 Task: Update the home feature of the saved search to have a view.
Action: Mouse moved to (448, 333)
Screenshot: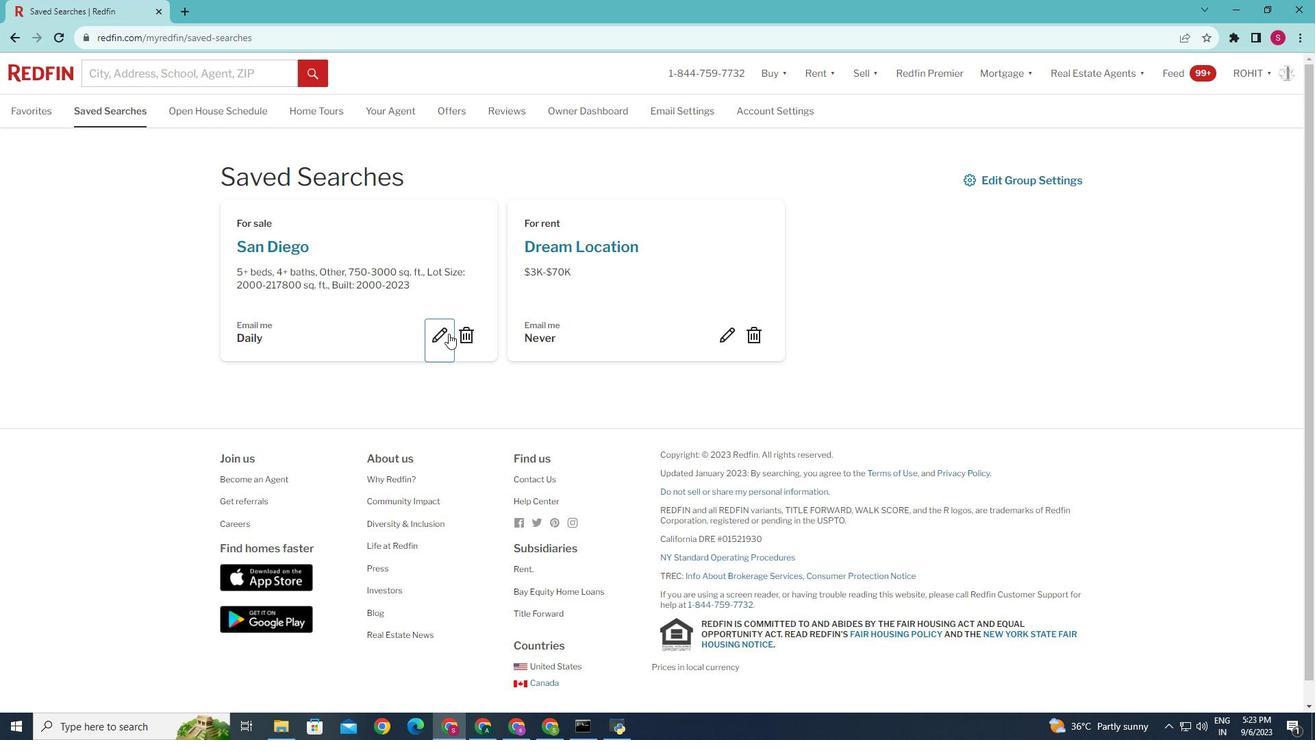 
Action: Mouse pressed left at (448, 333)
Screenshot: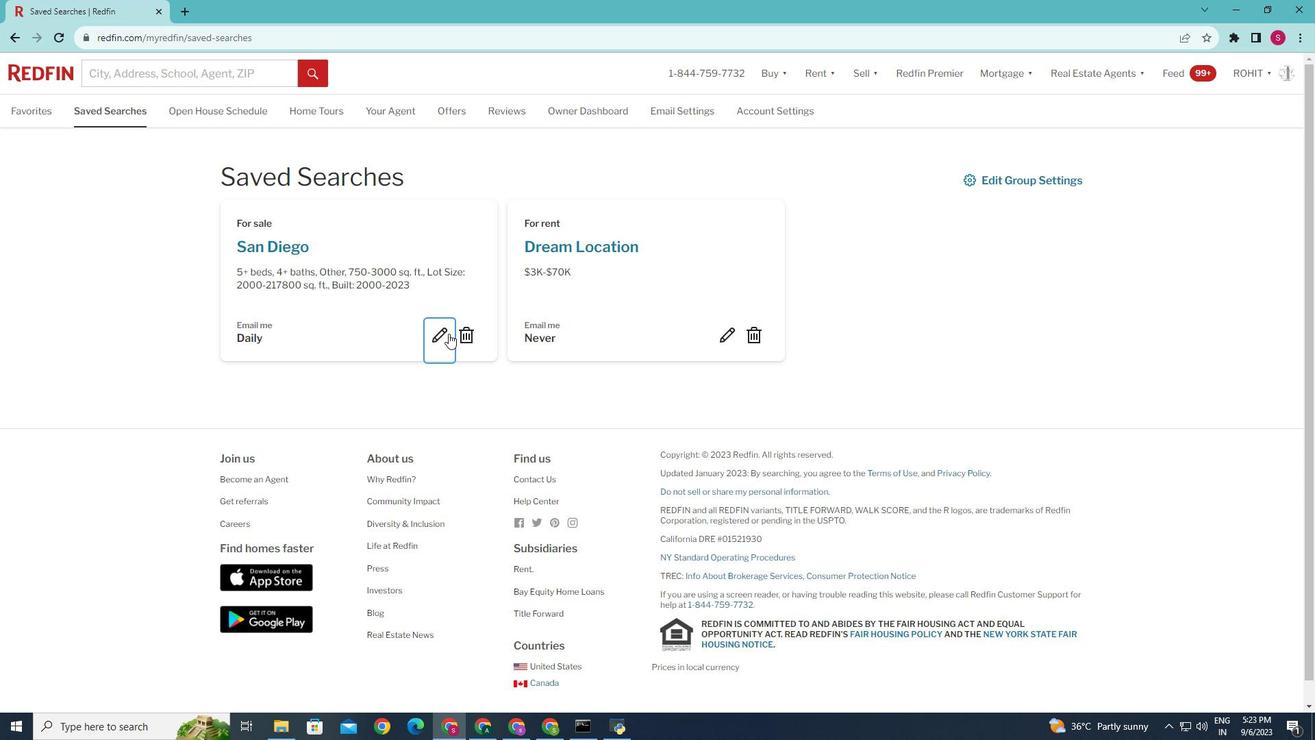 
Action: Mouse moved to (454, 377)
Screenshot: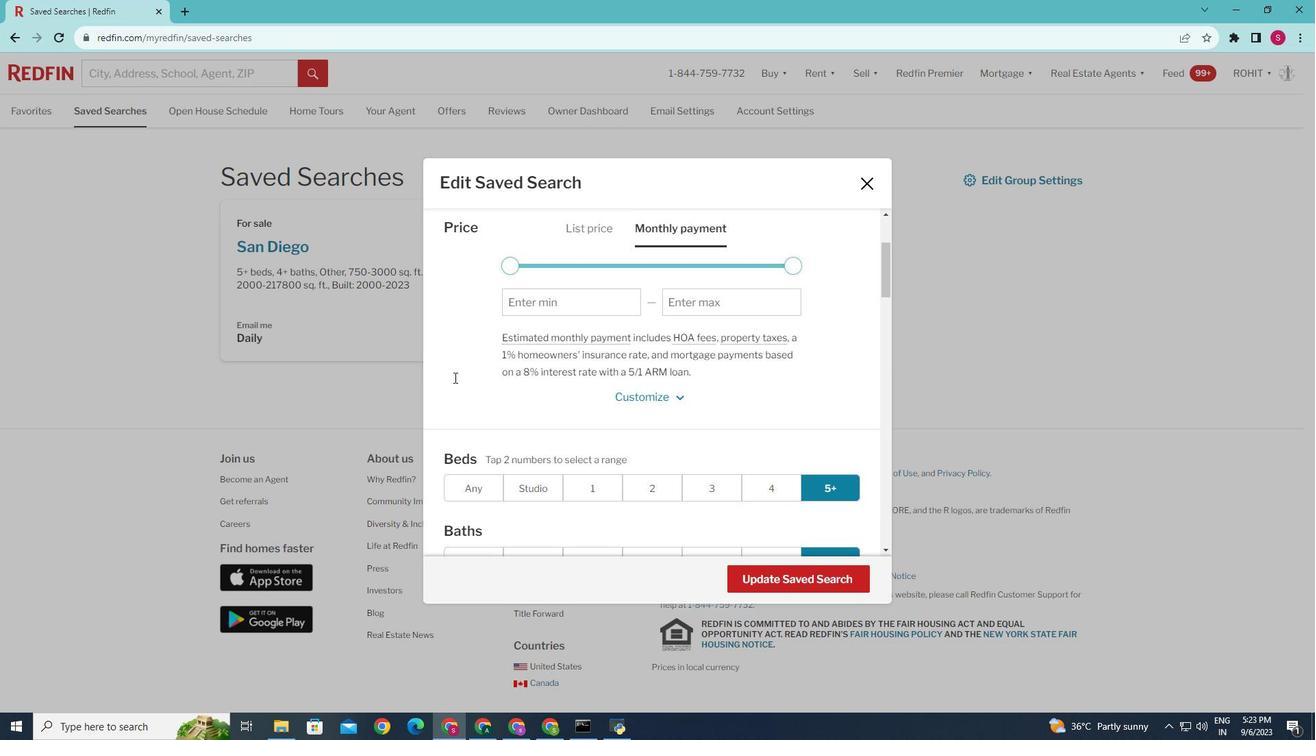 
Action: Mouse scrolled (454, 376) with delta (0, 0)
Screenshot: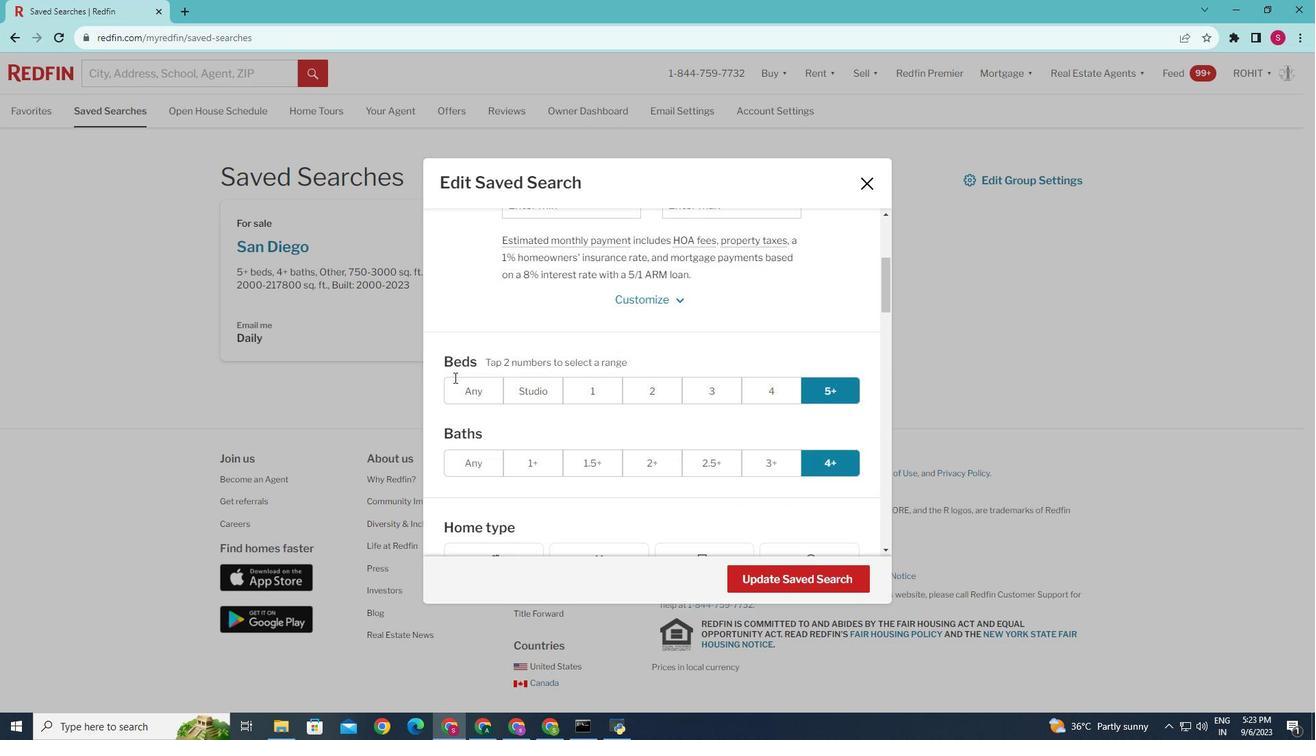 
Action: Mouse scrolled (454, 376) with delta (0, 0)
Screenshot: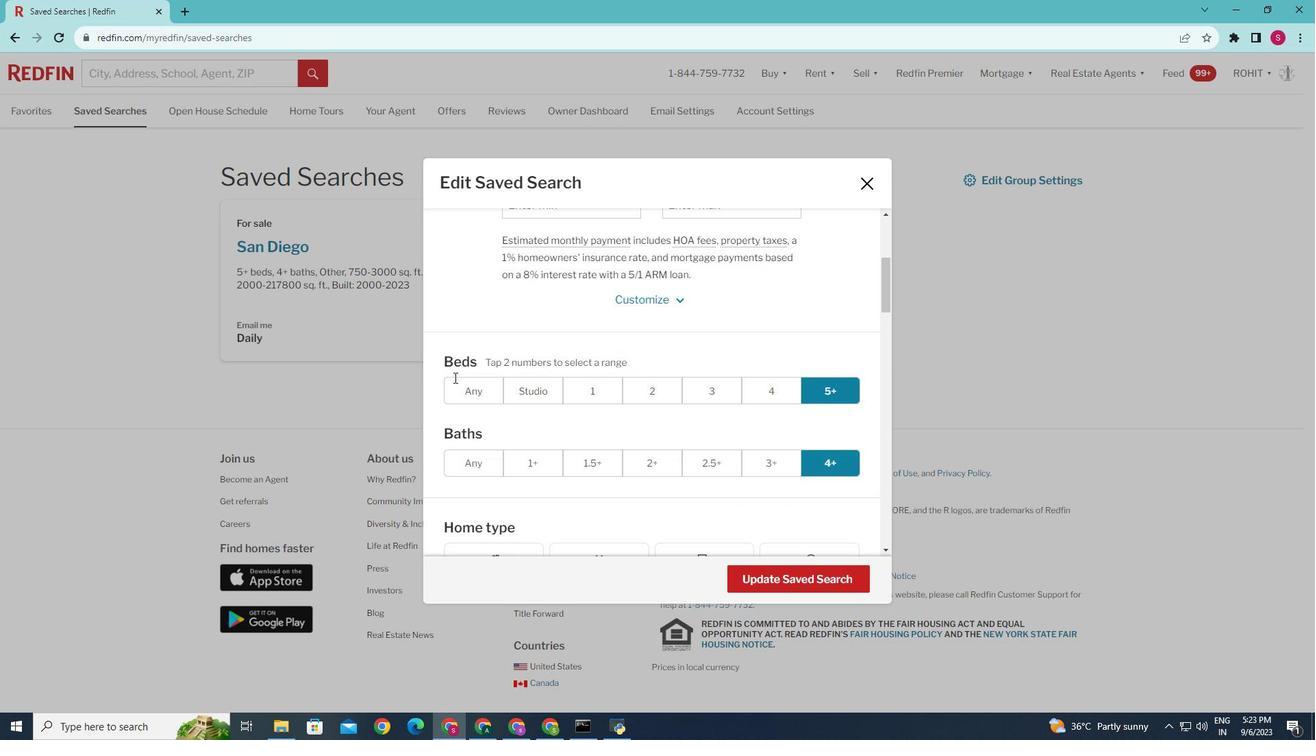 
Action: Mouse scrolled (454, 376) with delta (0, 0)
Screenshot: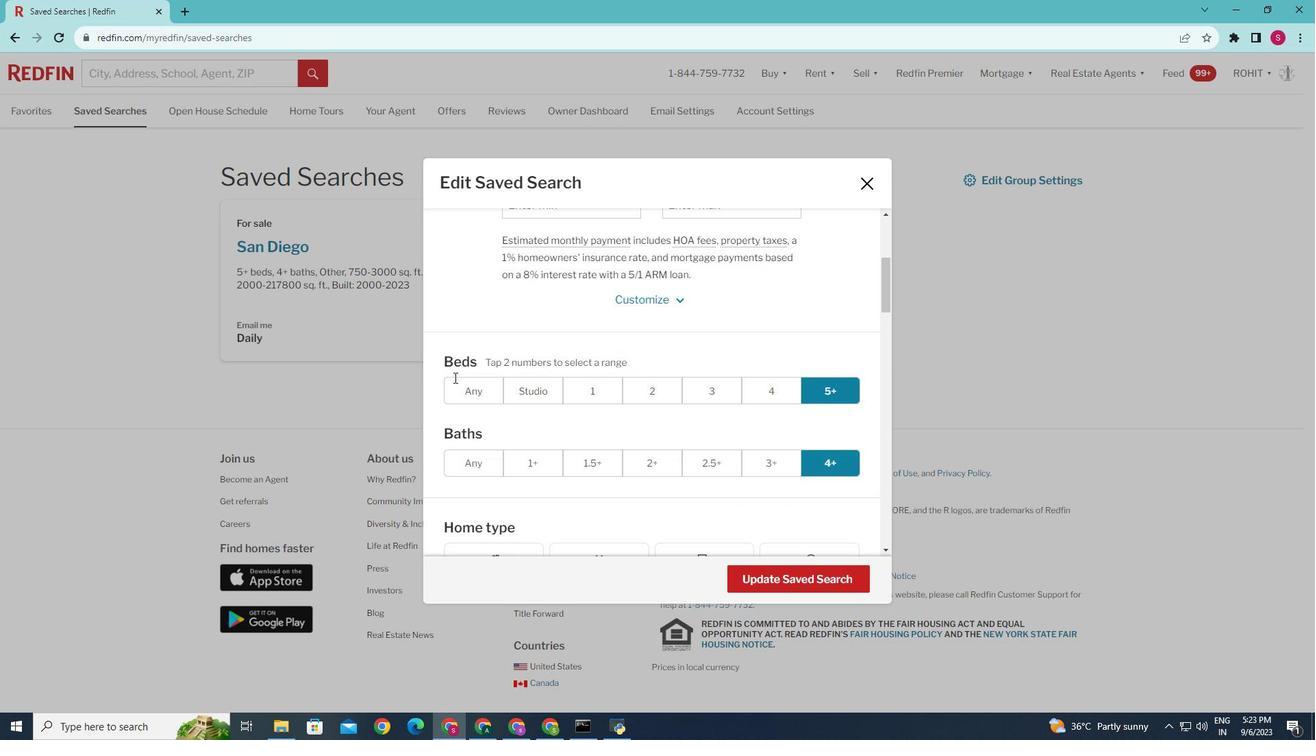 
Action: Mouse scrolled (454, 376) with delta (0, 0)
Screenshot: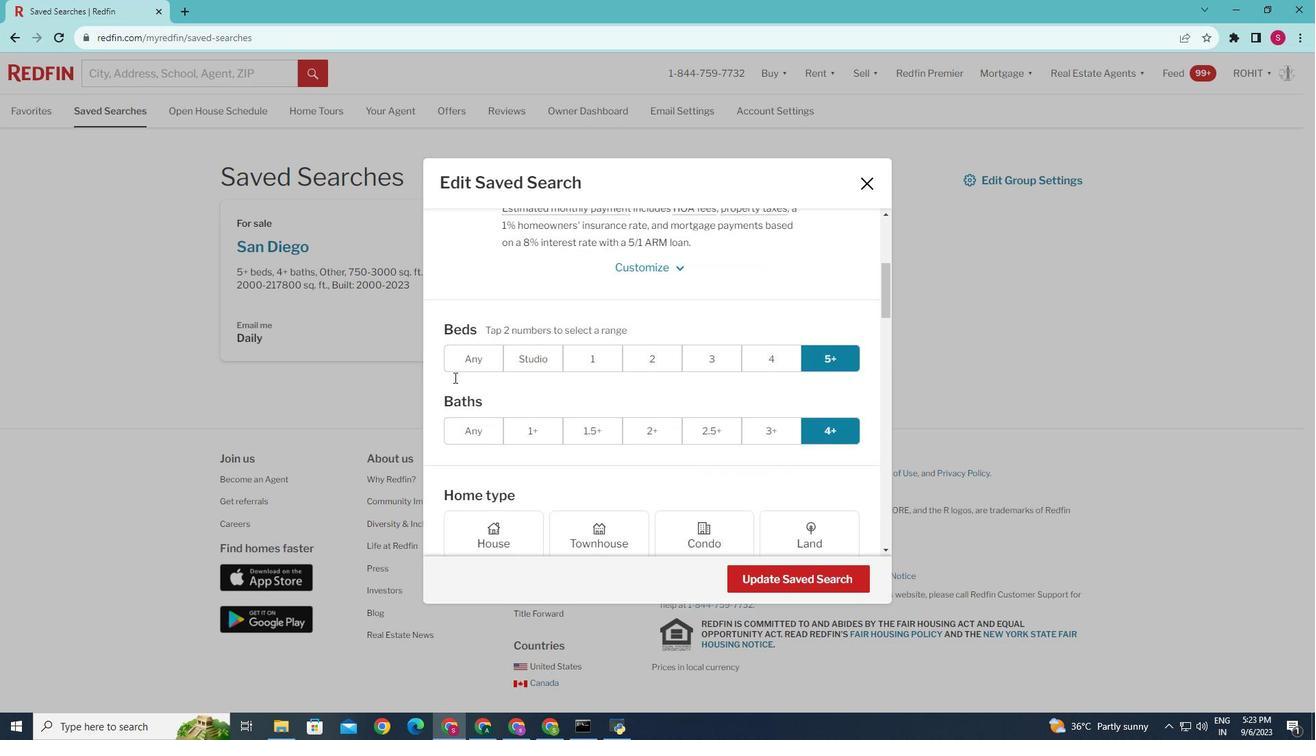 
Action: Mouse scrolled (454, 376) with delta (0, 0)
Screenshot: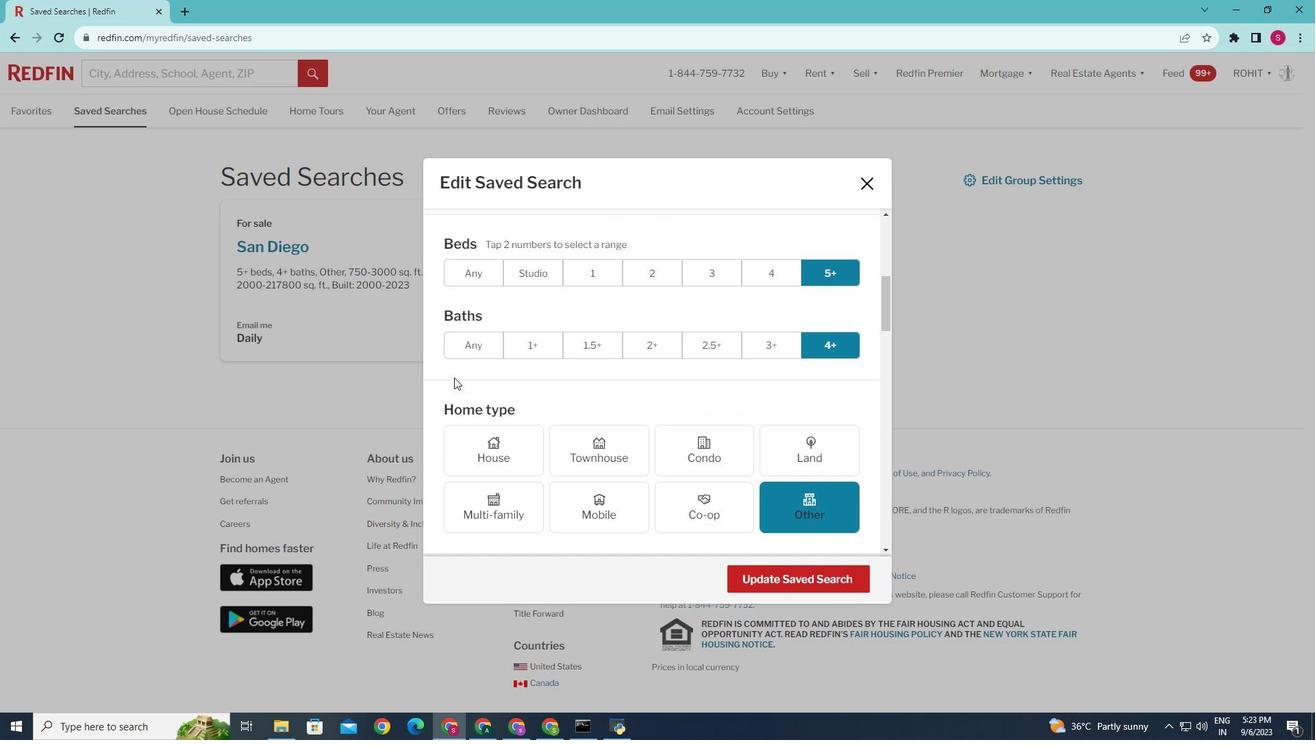 
Action: Mouse scrolled (454, 376) with delta (0, 0)
Screenshot: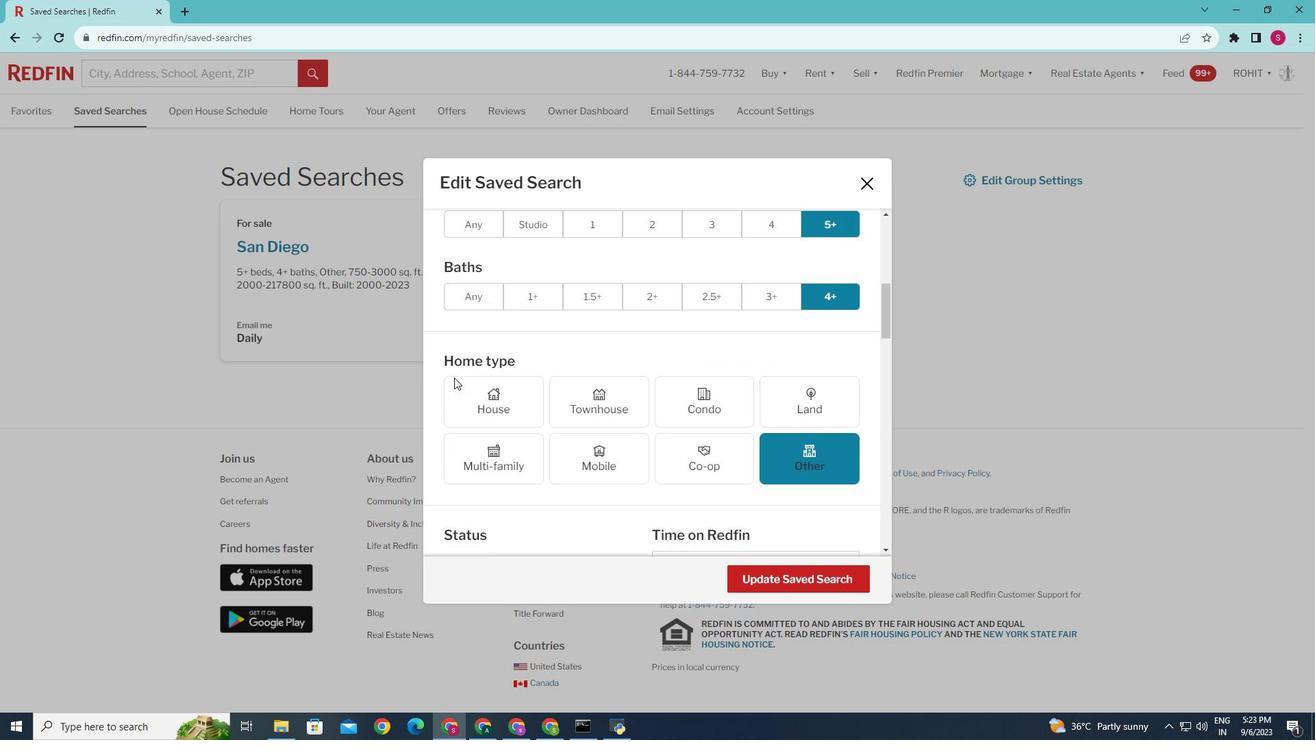 
Action: Mouse scrolled (454, 376) with delta (0, 0)
Screenshot: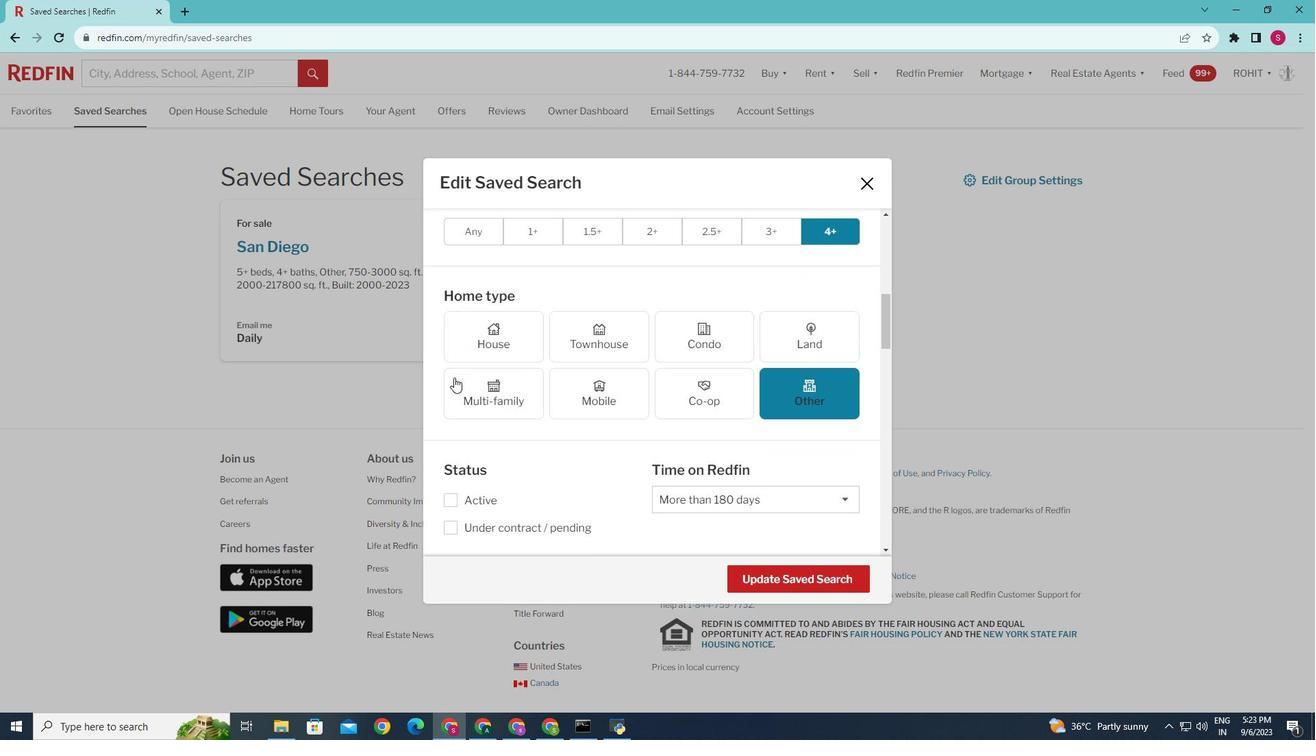 
Action: Mouse scrolled (454, 376) with delta (0, 0)
Screenshot: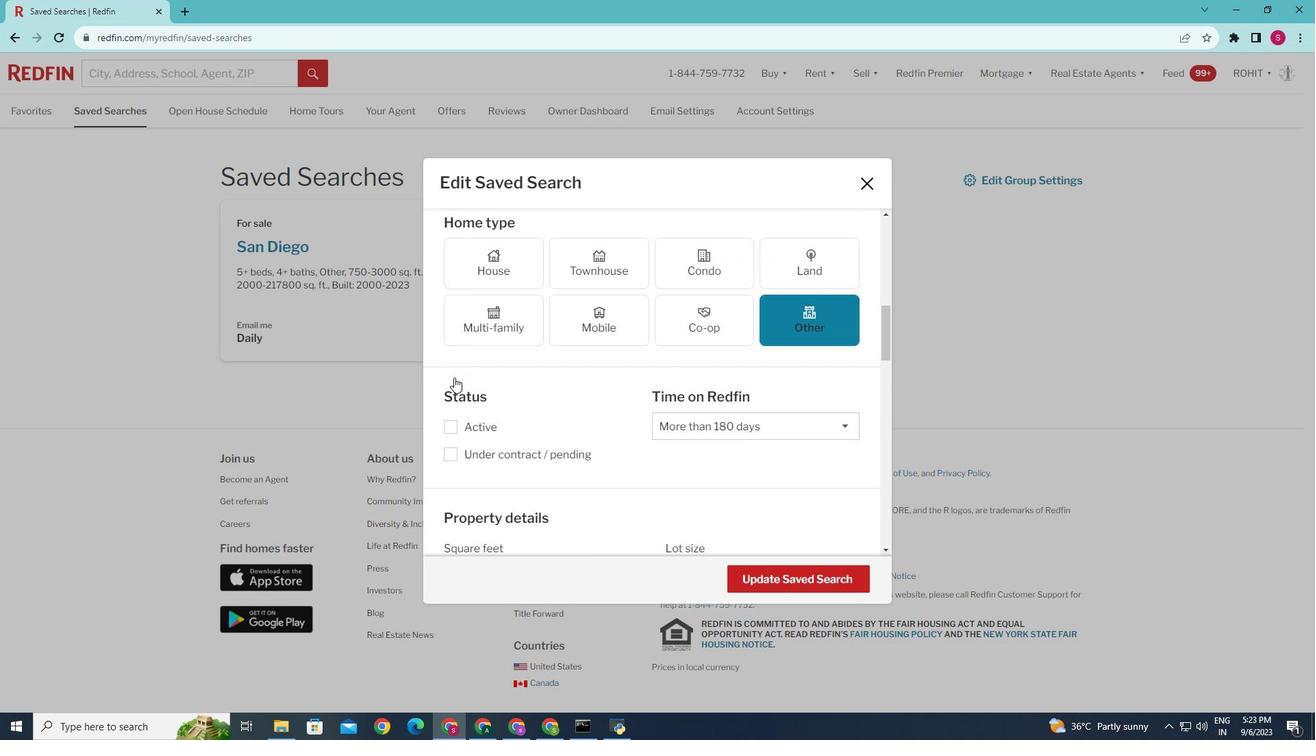 
Action: Mouse scrolled (454, 376) with delta (0, 0)
Screenshot: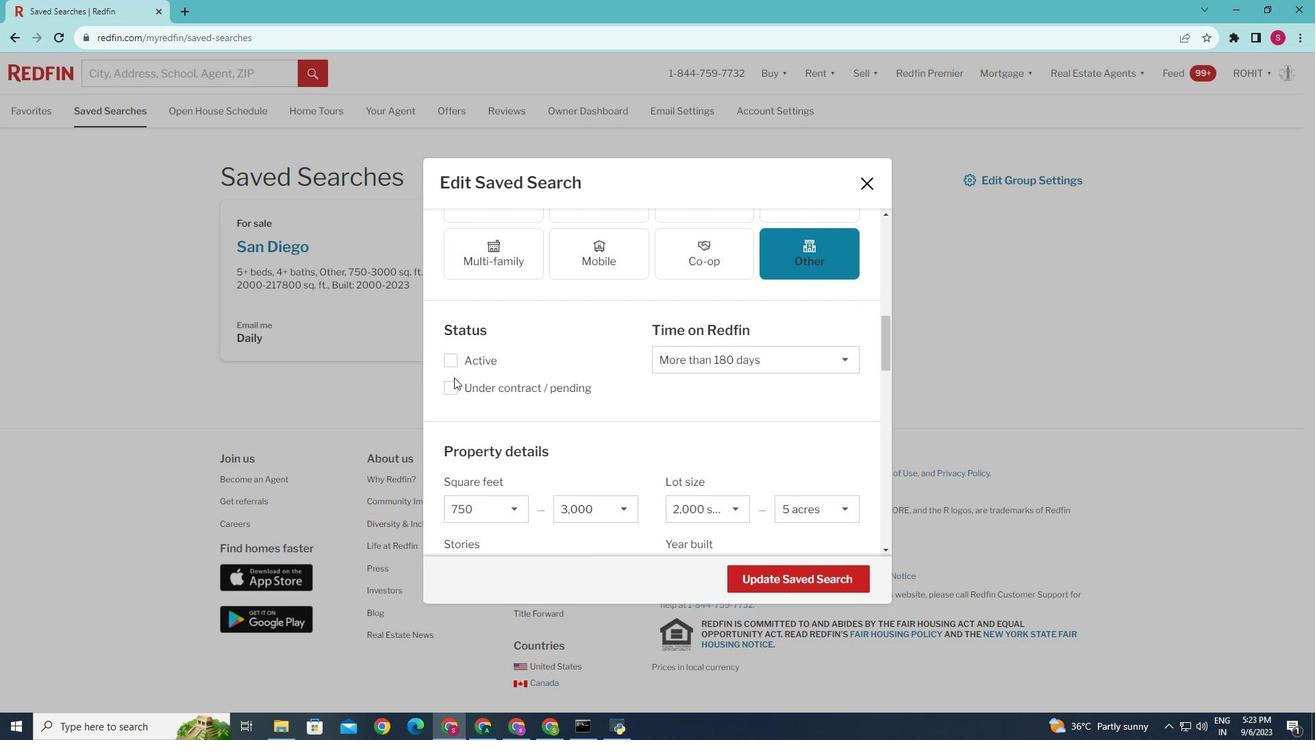 
Action: Mouse scrolled (454, 376) with delta (0, 0)
Screenshot: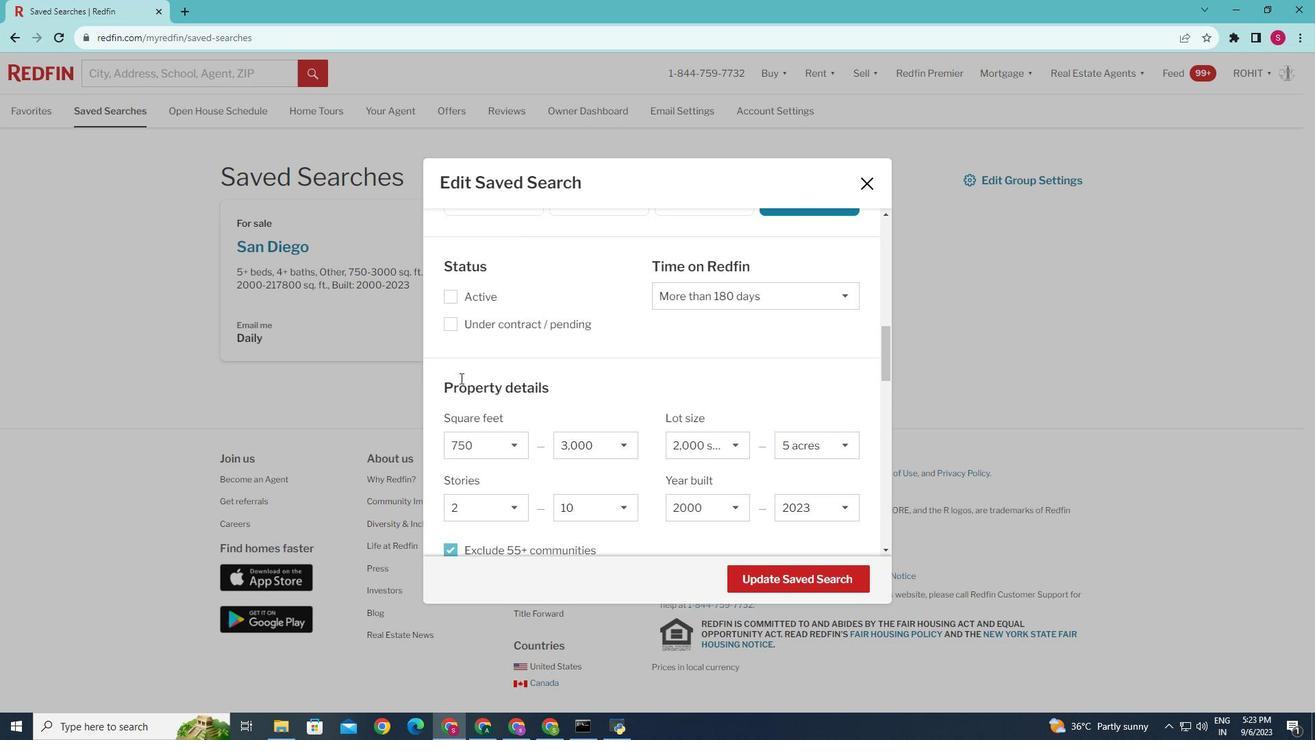 
Action: Mouse moved to (589, 391)
Screenshot: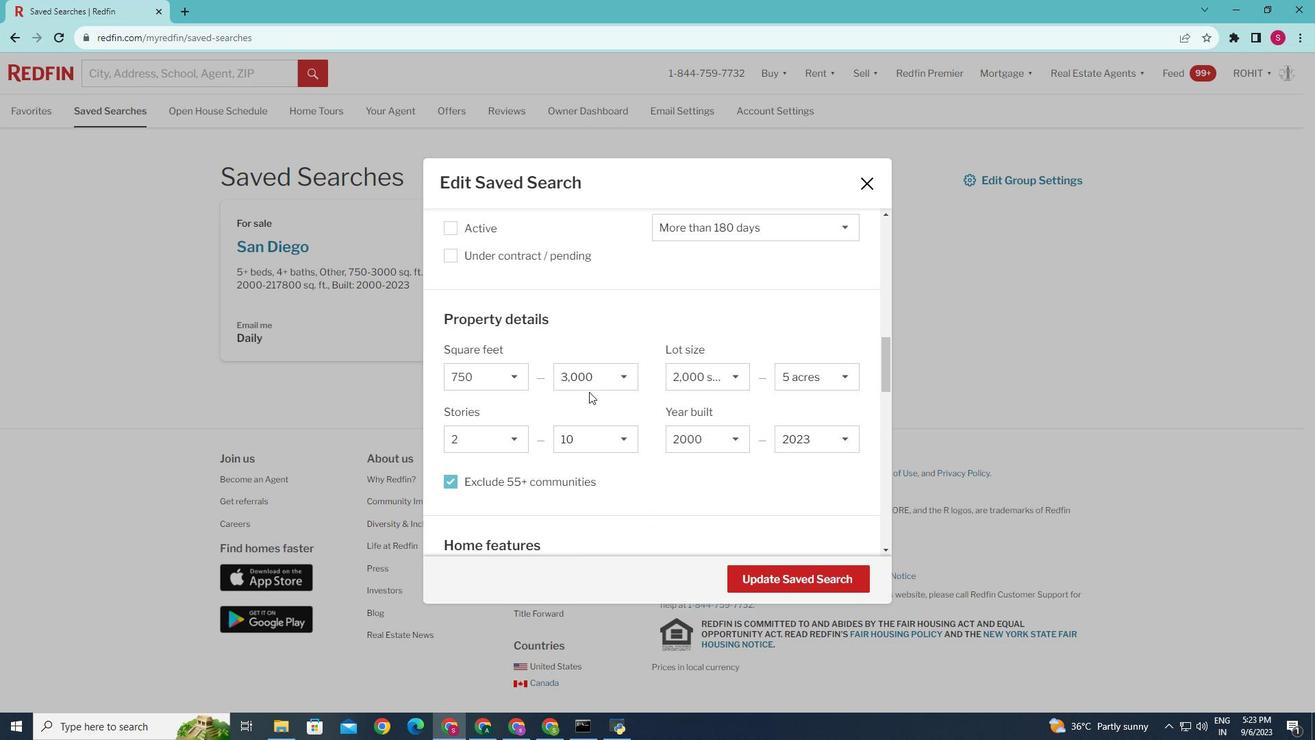 
Action: Mouse scrolled (589, 391) with delta (0, 0)
Screenshot: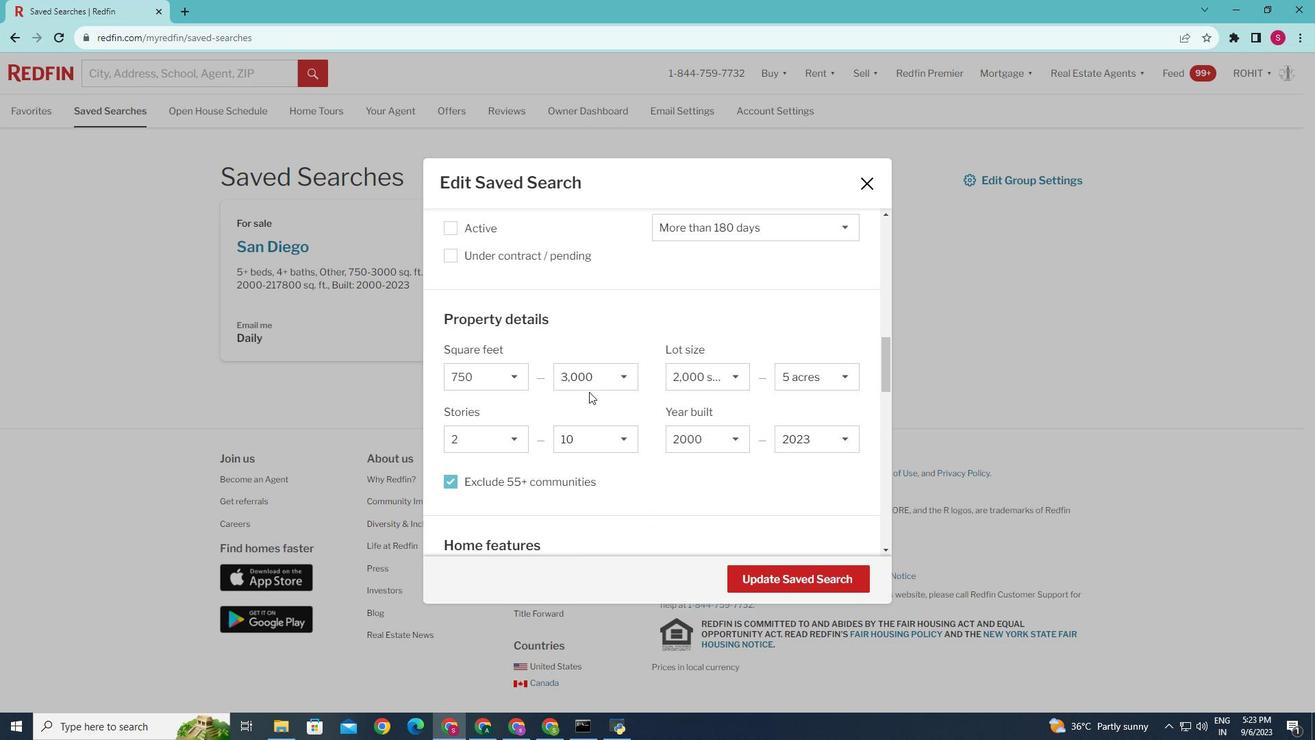 
Action: Mouse scrolled (589, 391) with delta (0, 0)
Screenshot: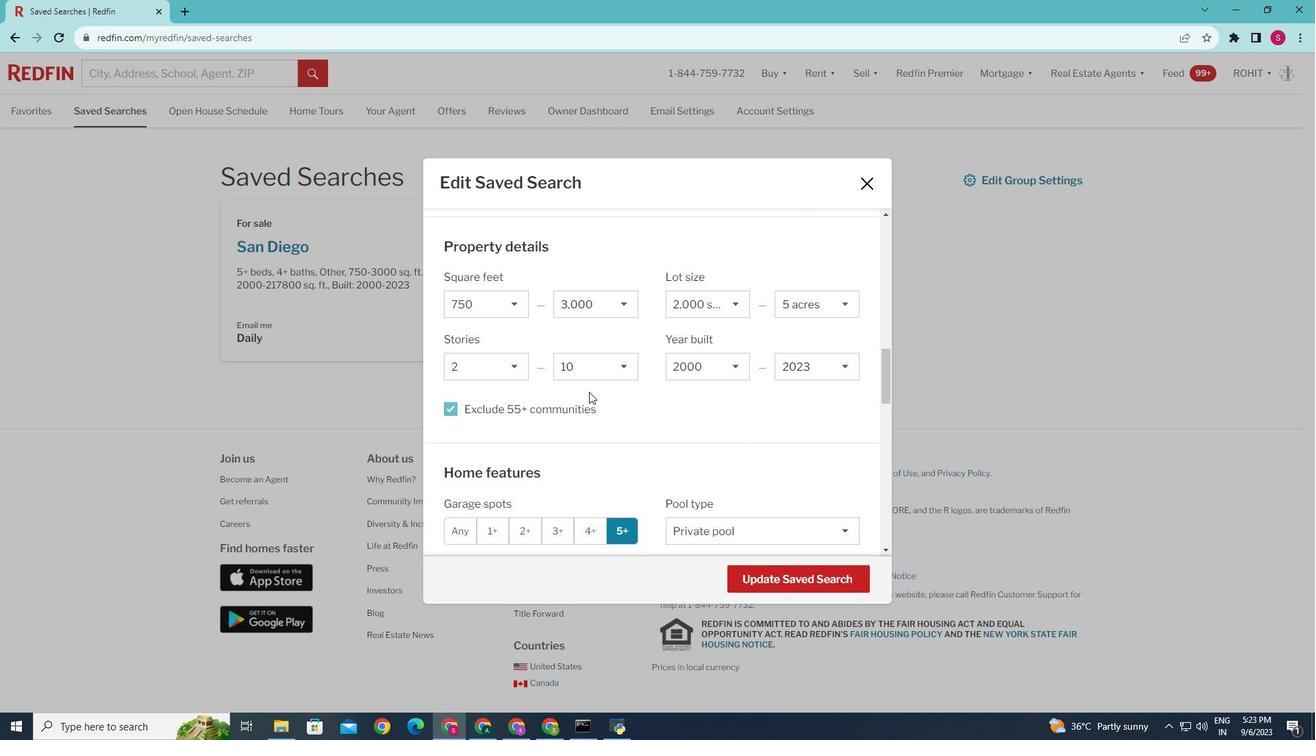 
Action: Mouse scrolled (589, 391) with delta (0, 0)
Screenshot: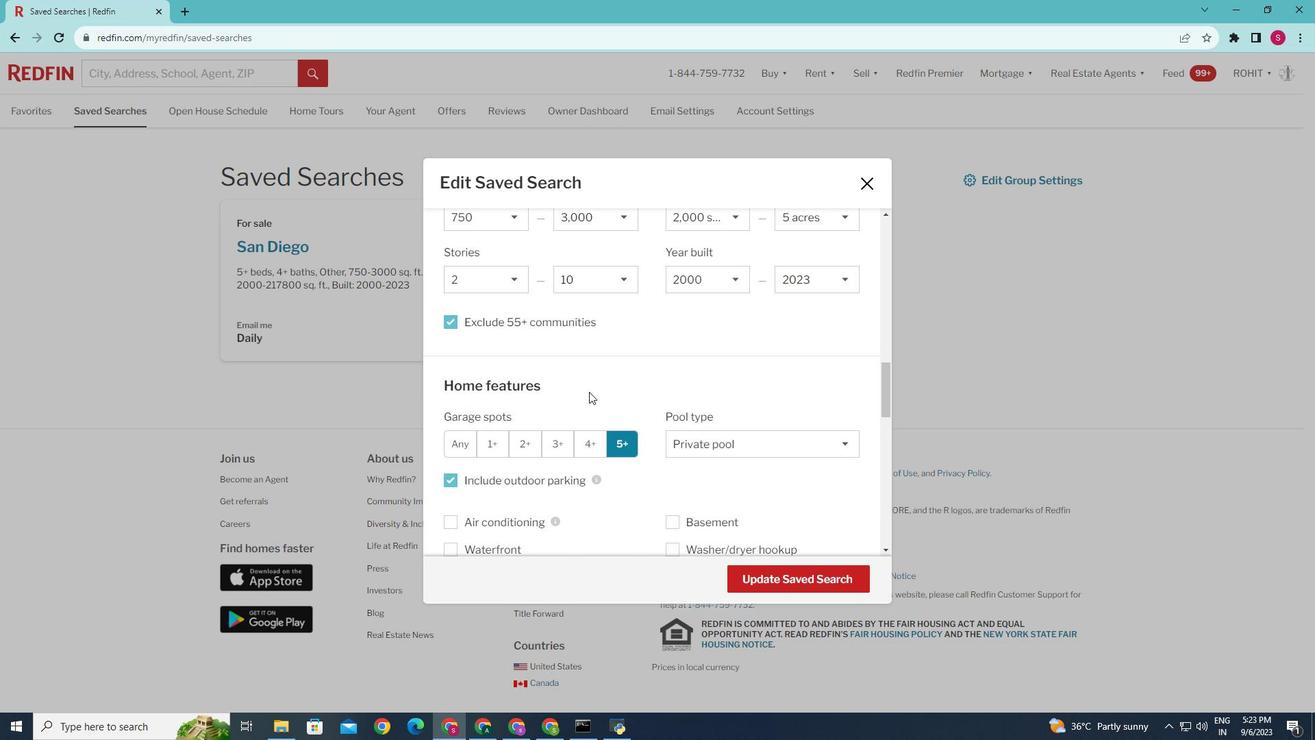 
Action: Mouse scrolled (589, 391) with delta (0, 0)
Screenshot: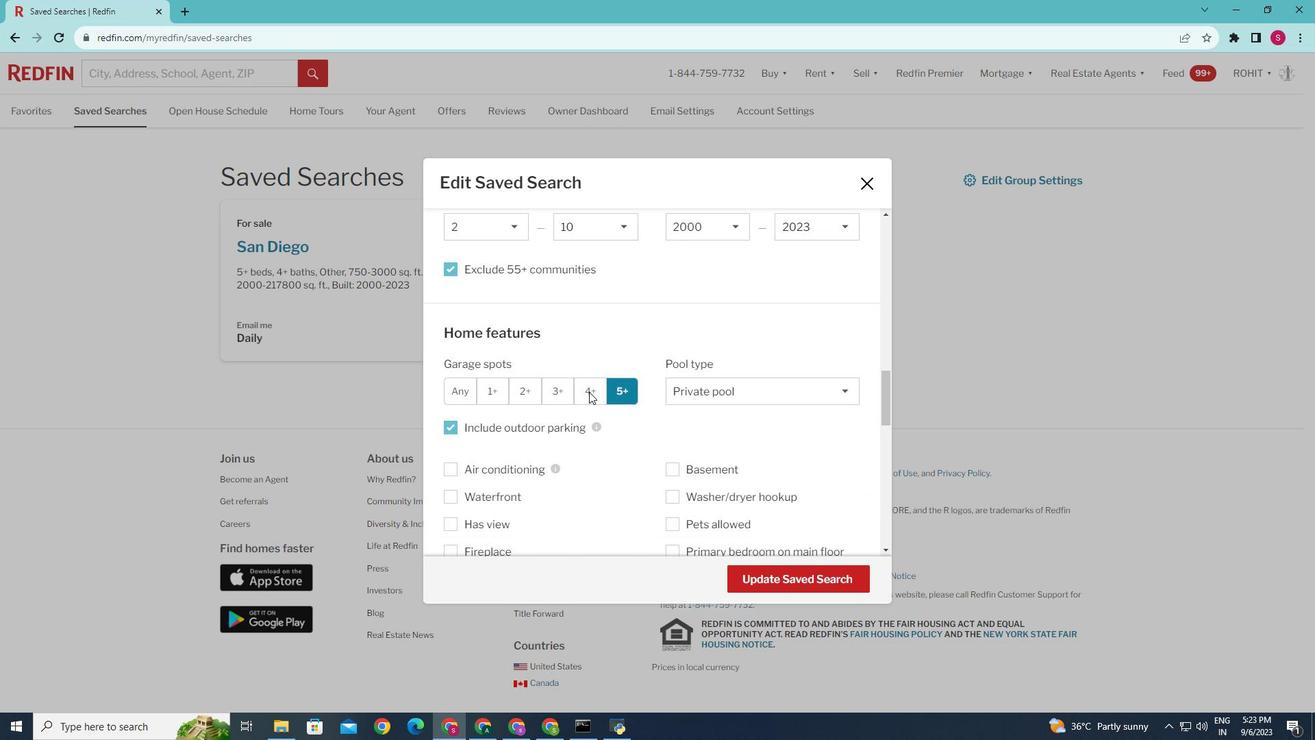 
Action: Mouse scrolled (589, 391) with delta (0, 0)
Screenshot: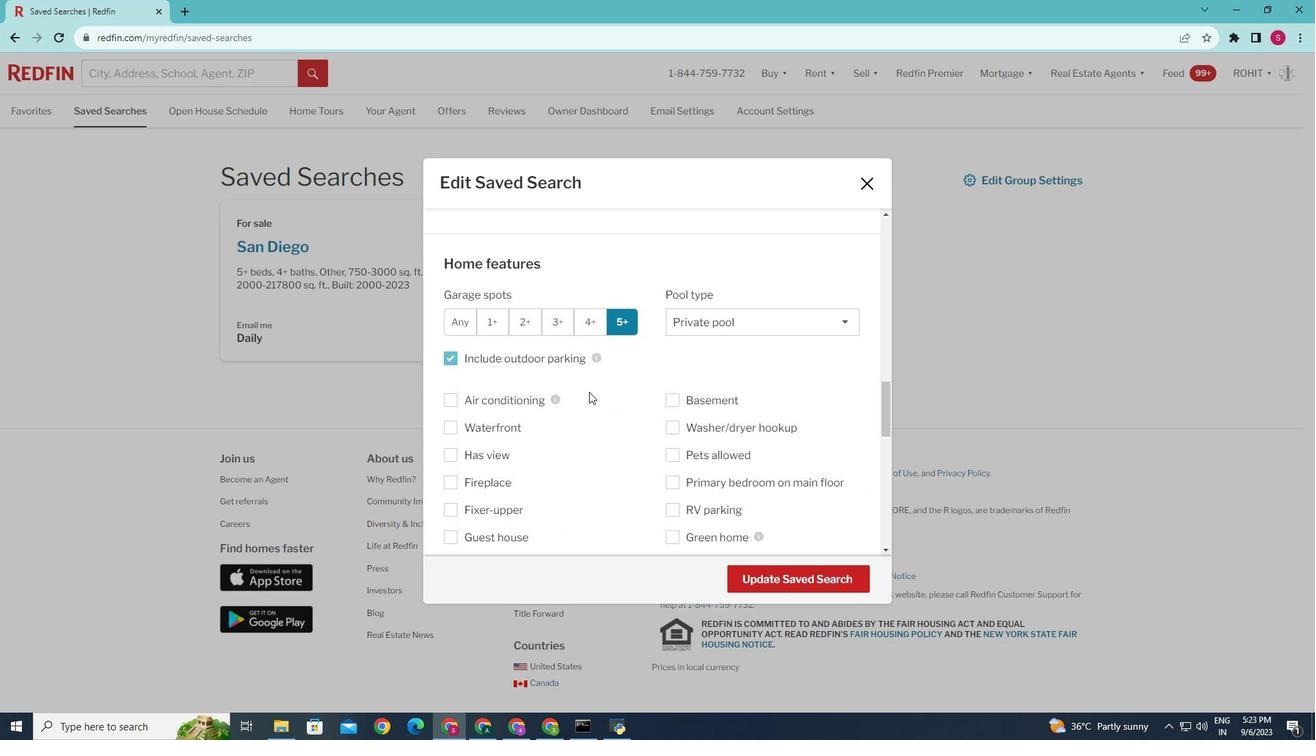 
Action: Mouse moved to (587, 391)
Screenshot: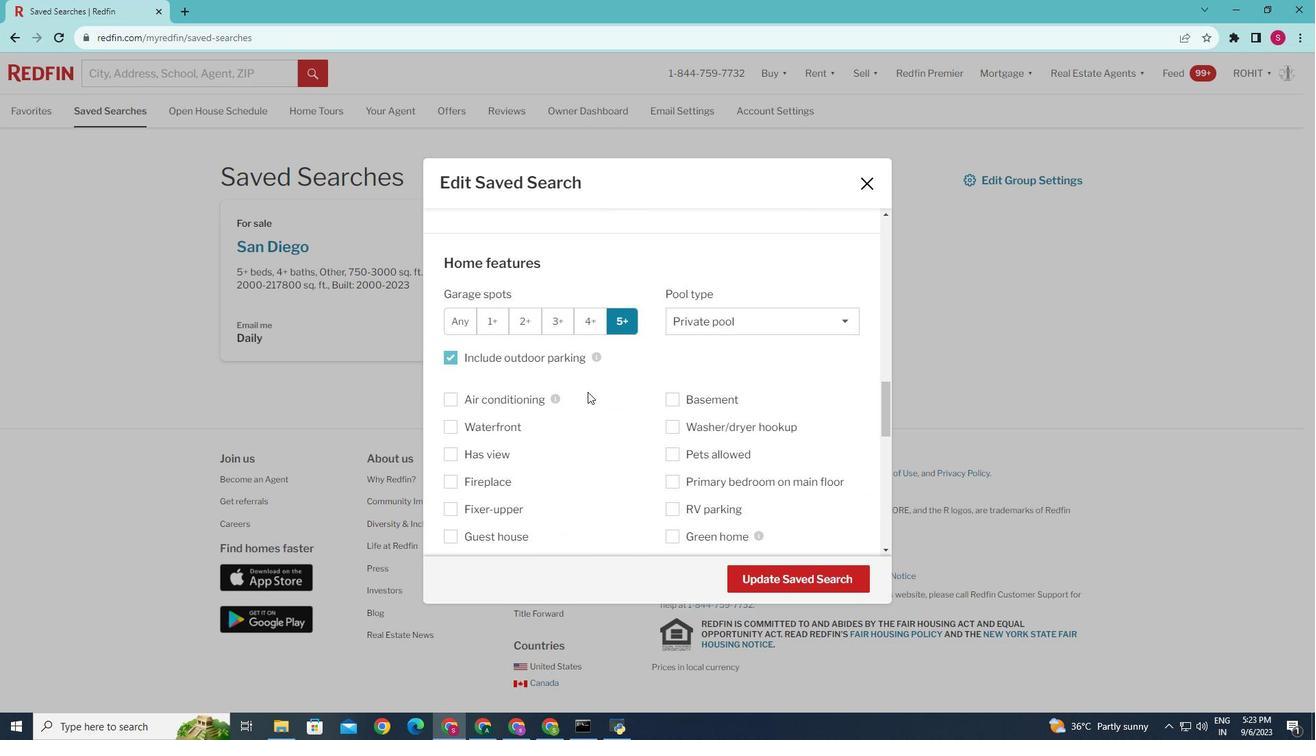 
Action: Mouse scrolled (587, 391) with delta (0, 0)
Screenshot: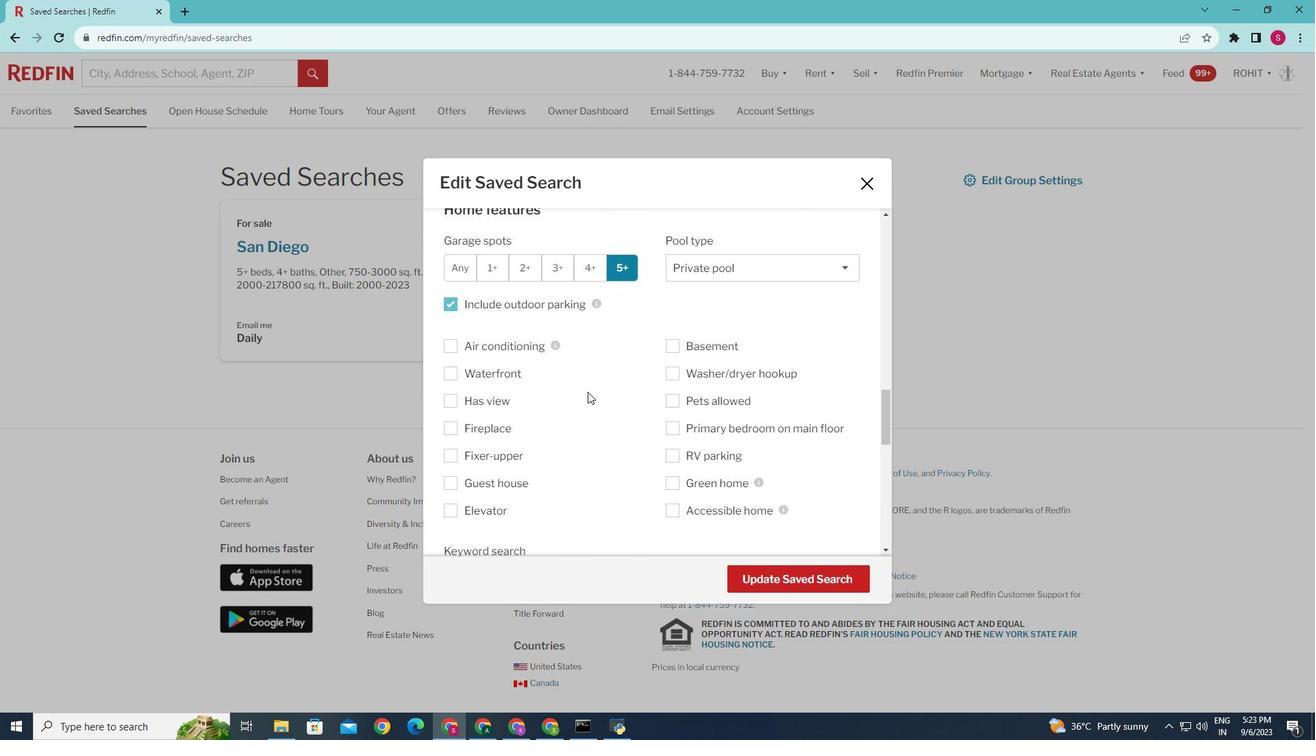 
Action: Mouse moved to (449, 389)
Screenshot: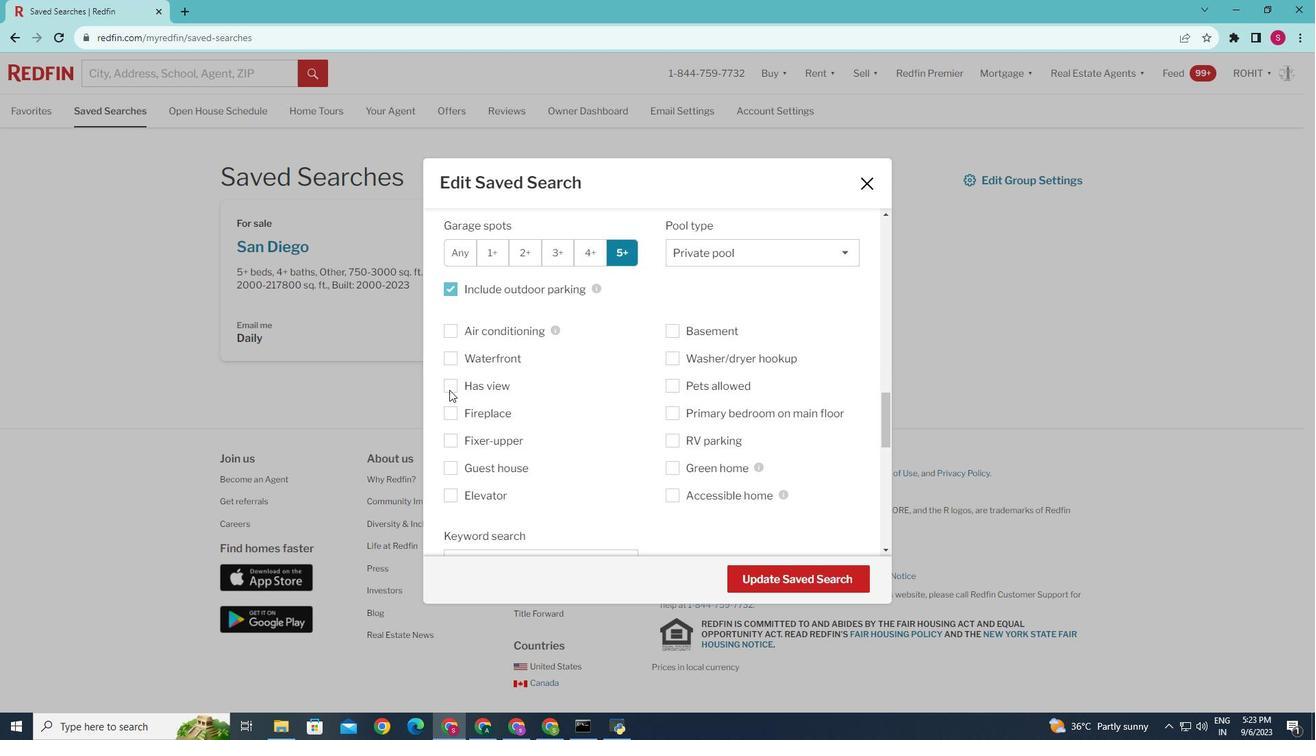
Action: Mouse pressed left at (449, 389)
Screenshot: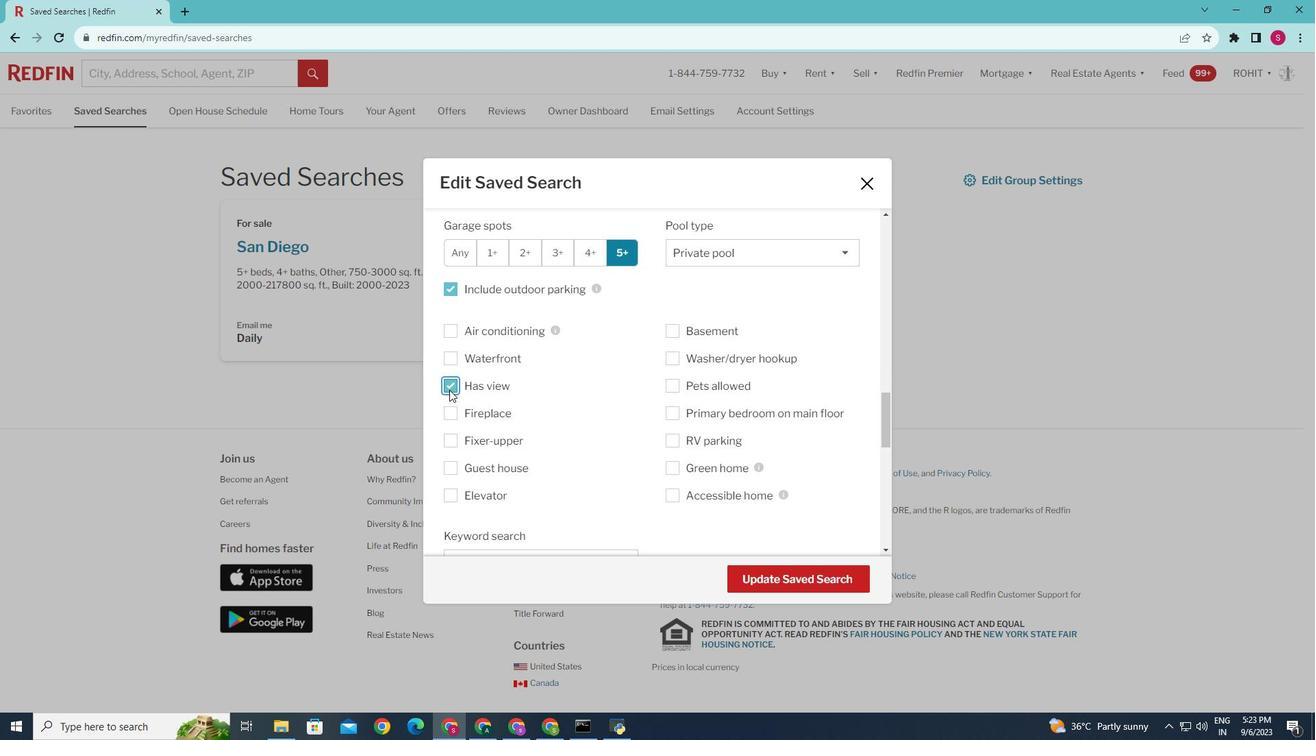 
Action: Mouse moved to (747, 572)
Screenshot: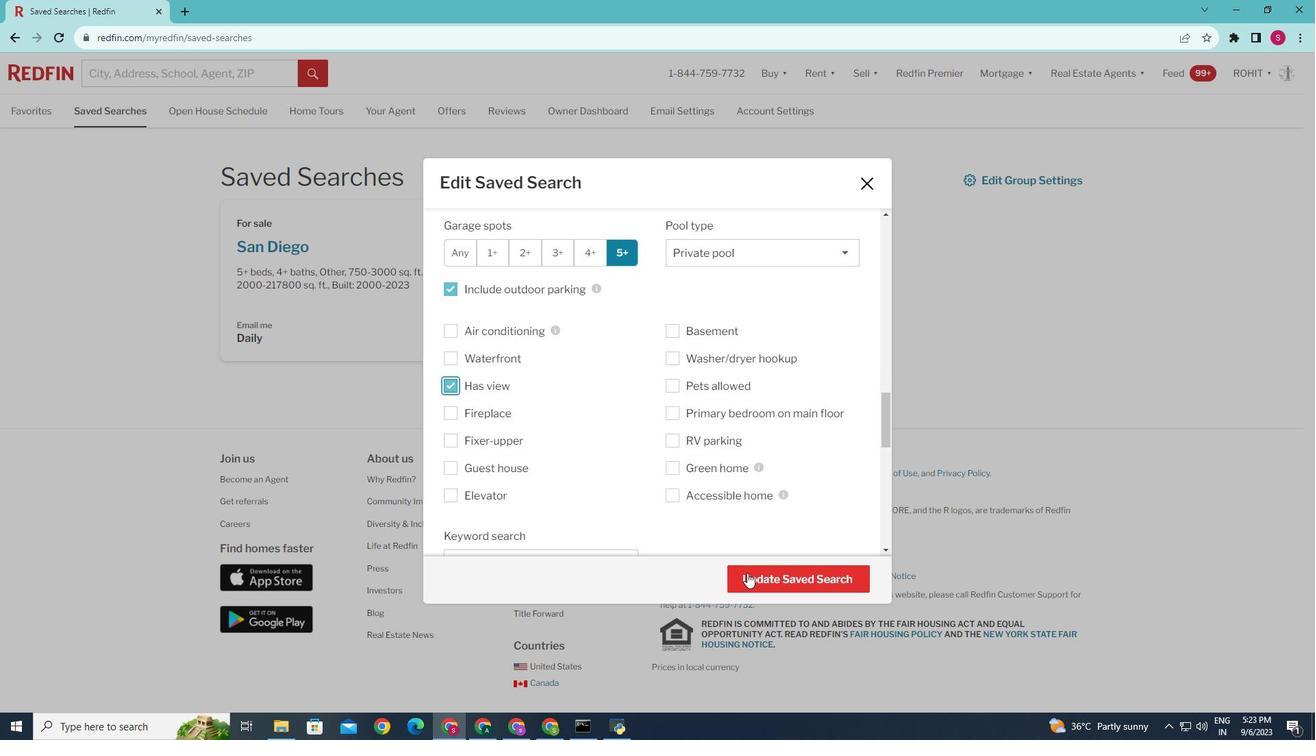 
Action: Mouse pressed left at (747, 572)
Screenshot: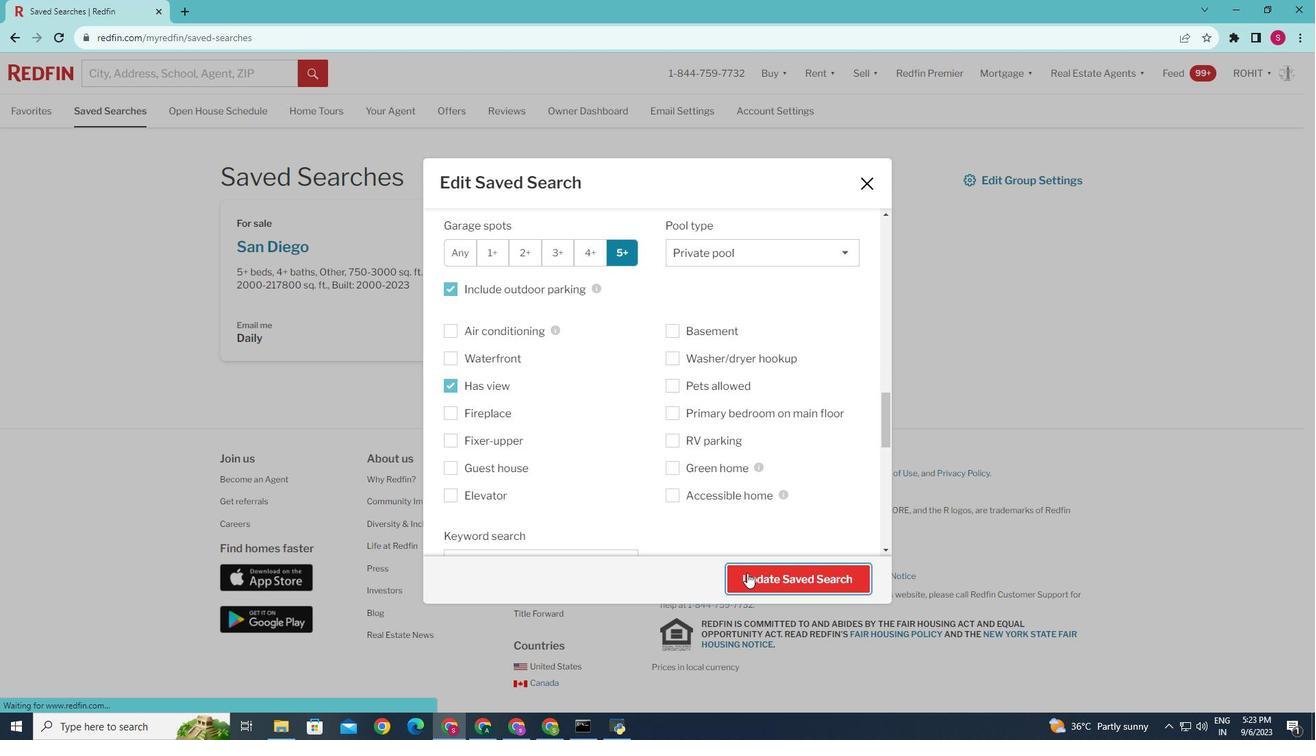 
Action: Mouse moved to (733, 557)
Screenshot: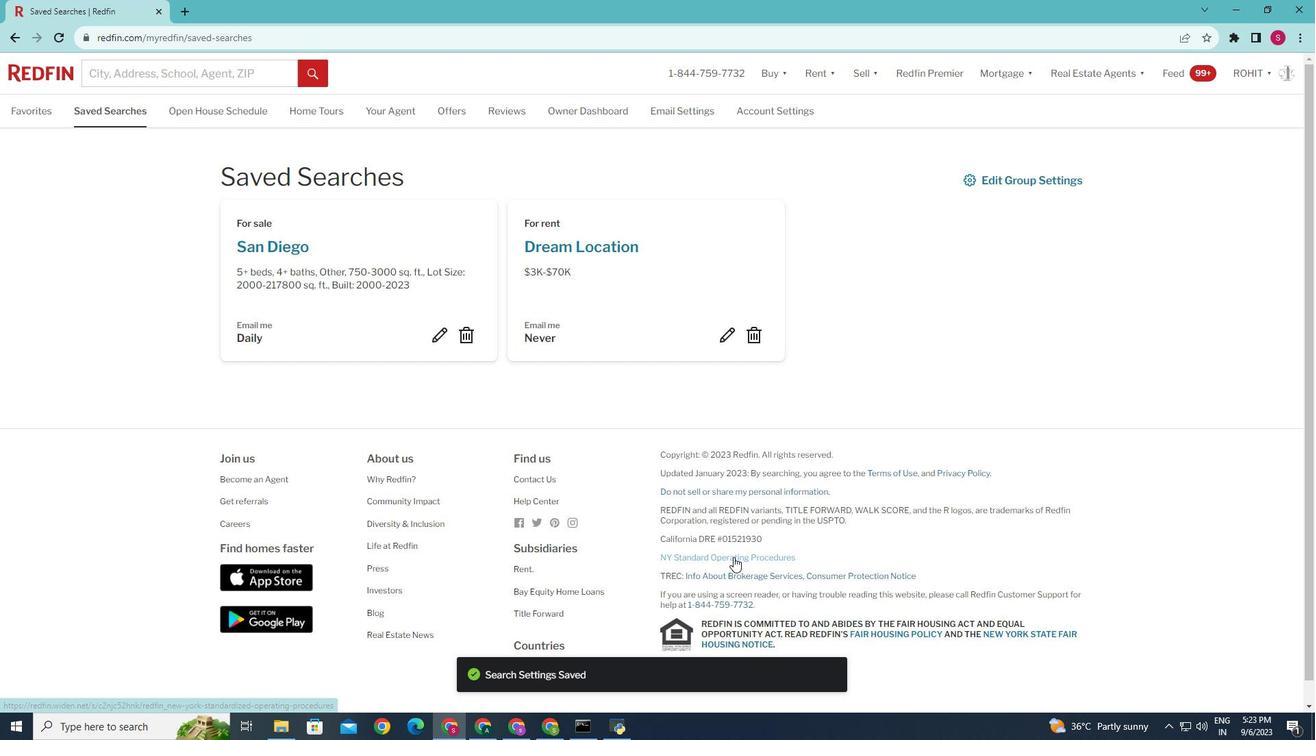
